 Task: In message reminders turn off Email notifications.
Action: Mouse moved to (665, 55)
Screenshot: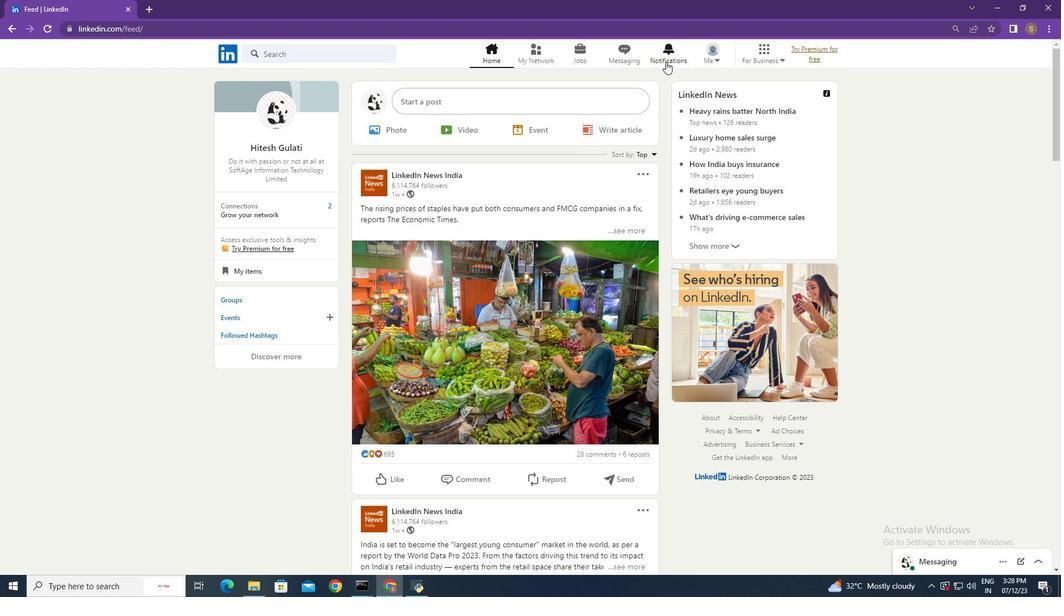 
Action: Mouse pressed left at (665, 55)
Screenshot: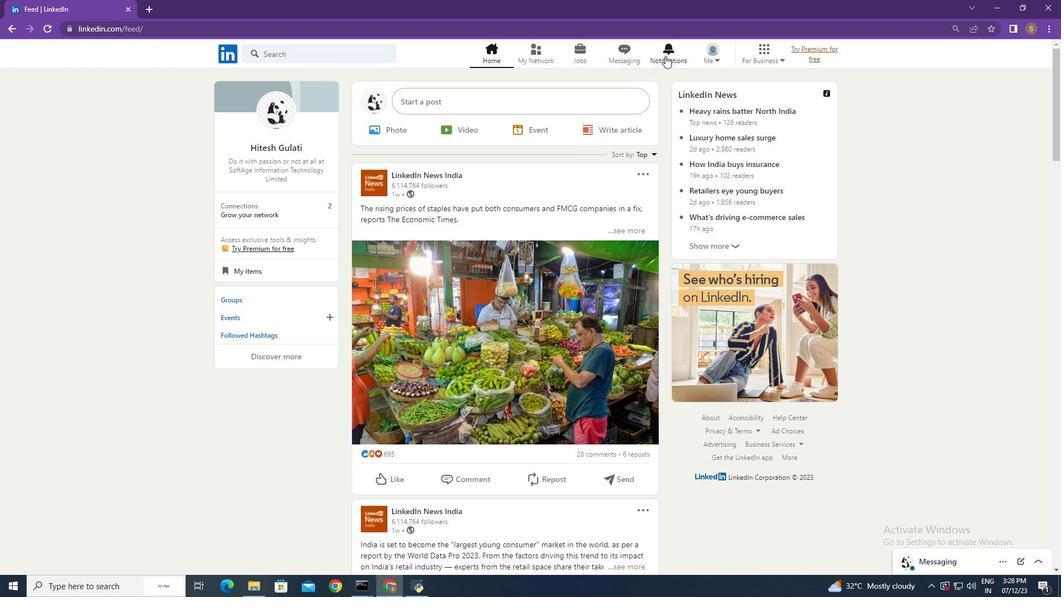 
Action: Mouse moved to (252, 126)
Screenshot: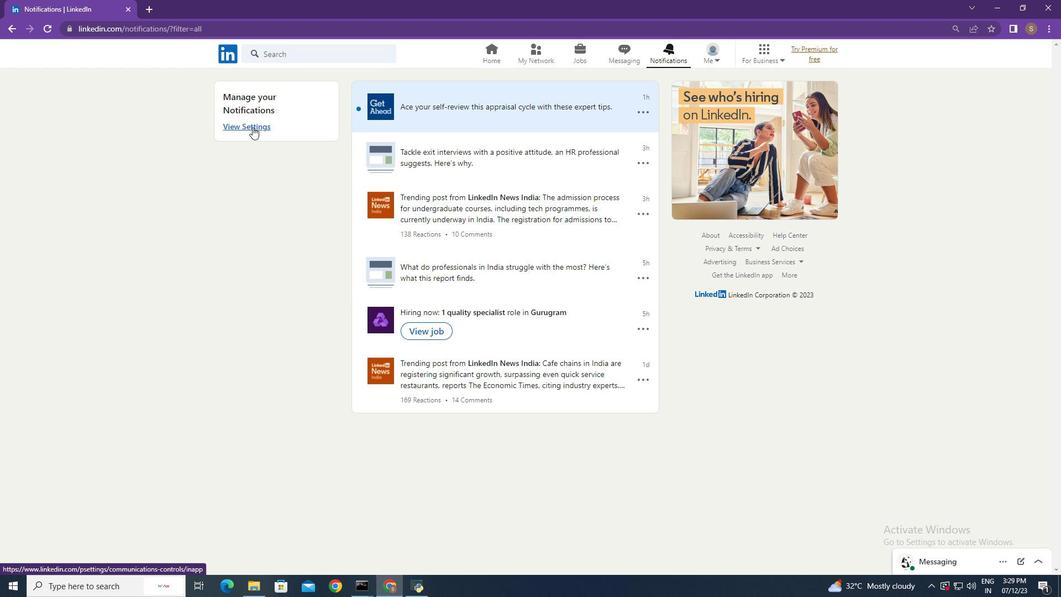 
Action: Mouse pressed left at (252, 126)
Screenshot: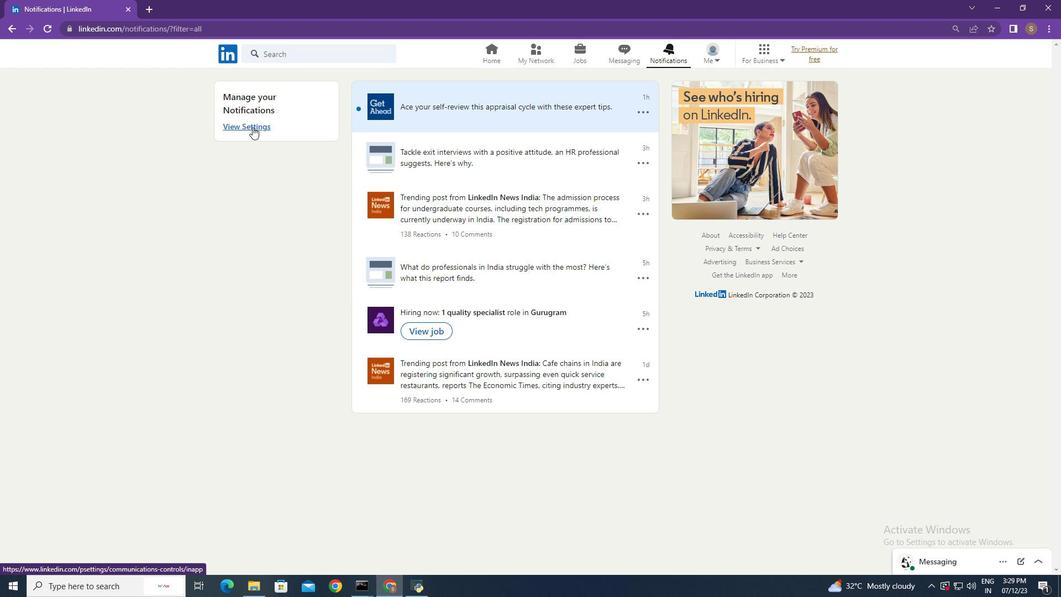 
Action: Mouse moved to (573, 282)
Screenshot: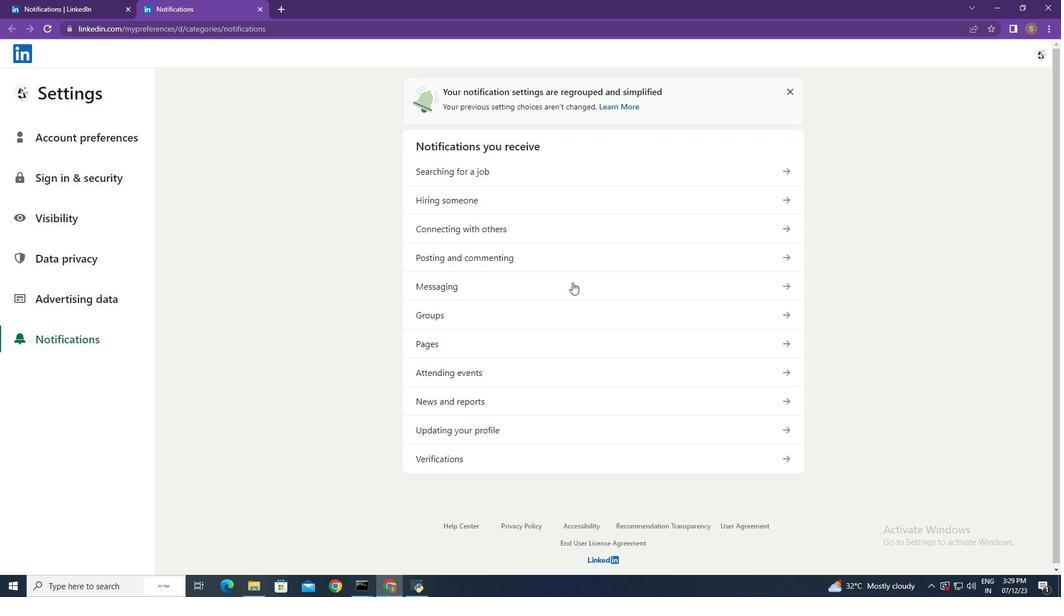 
Action: Mouse pressed left at (573, 282)
Screenshot: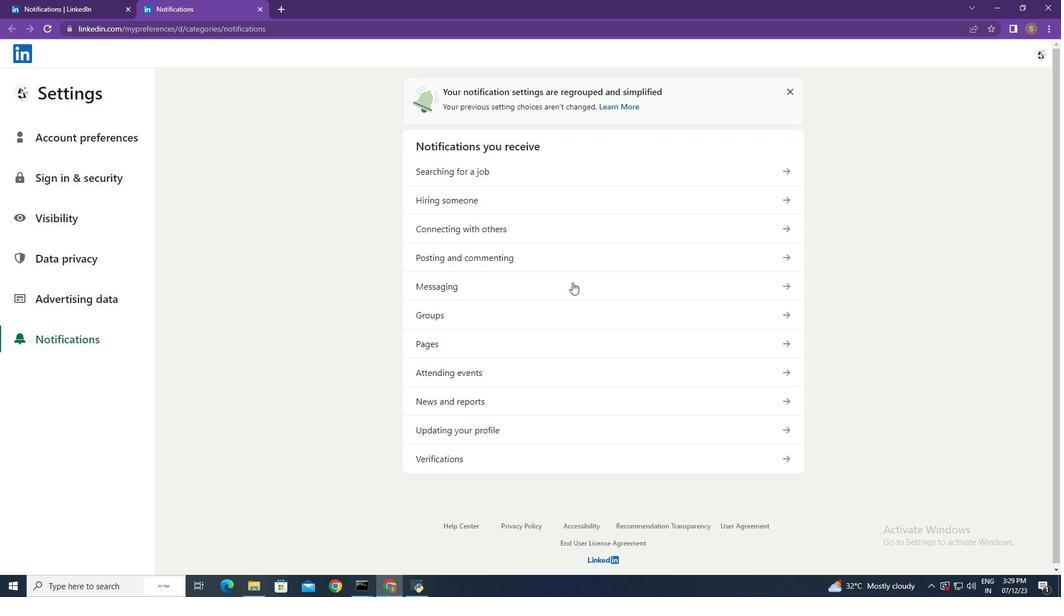 
Action: Mouse moved to (664, 196)
Screenshot: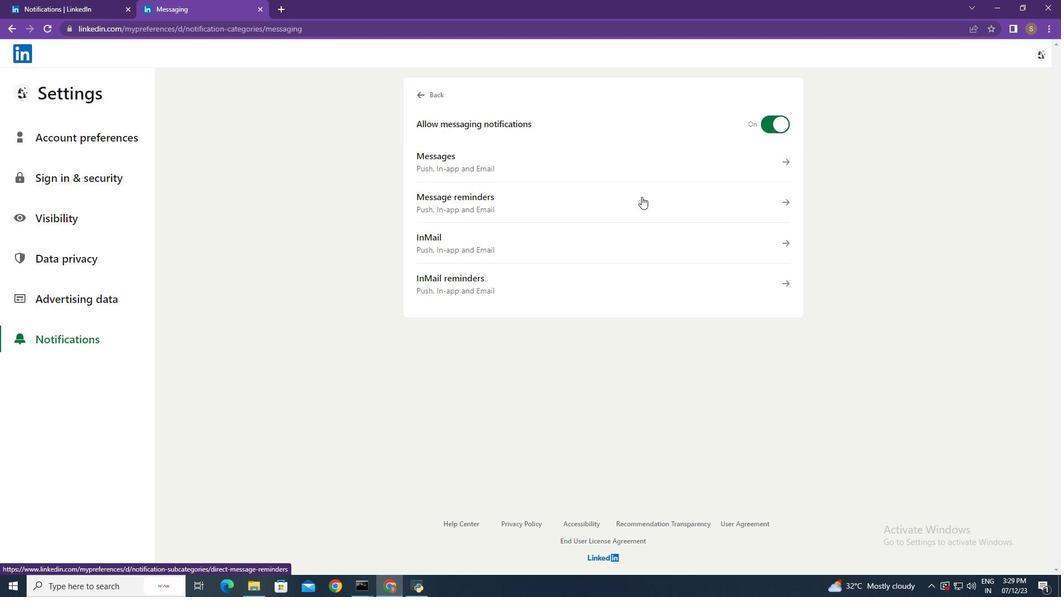
Action: Mouse pressed left at (664, 196)
Screenshot: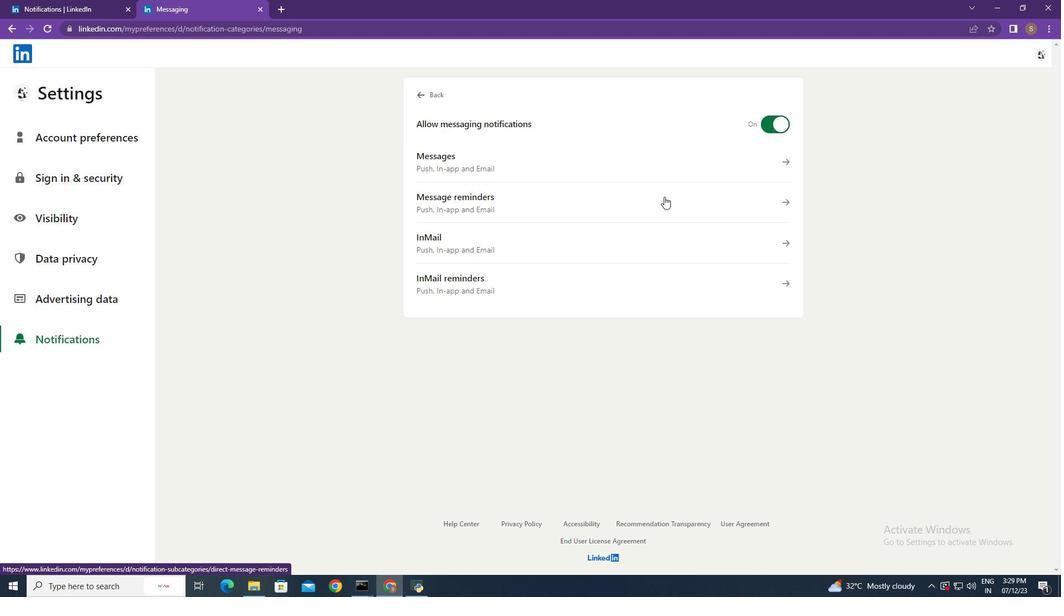 
Action: Mouse moved to (772, 278)
Screenshot: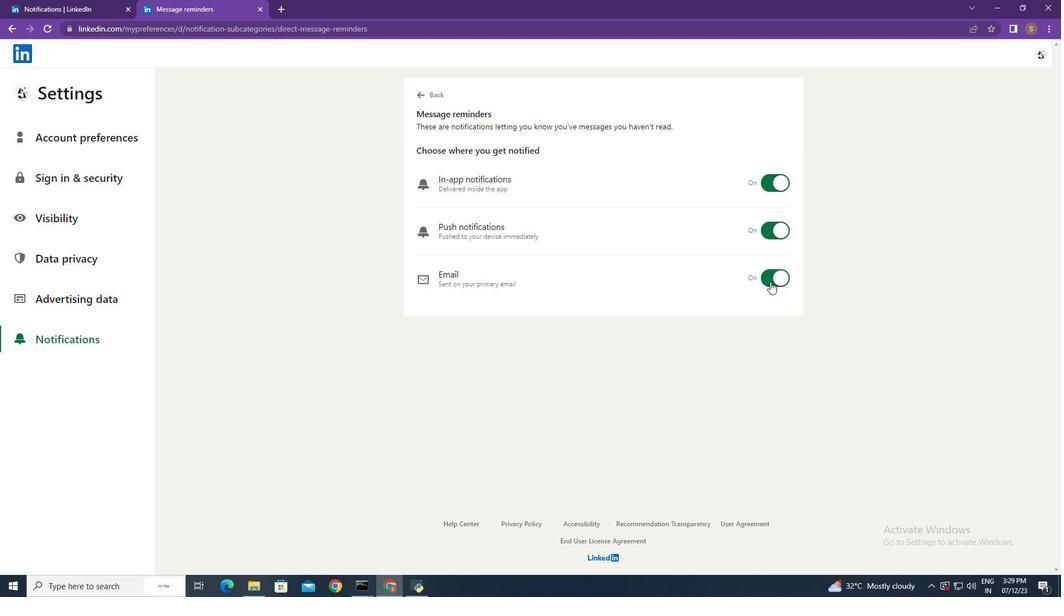 
Action: Mouse pressed left at (772, 278)
Screenshot: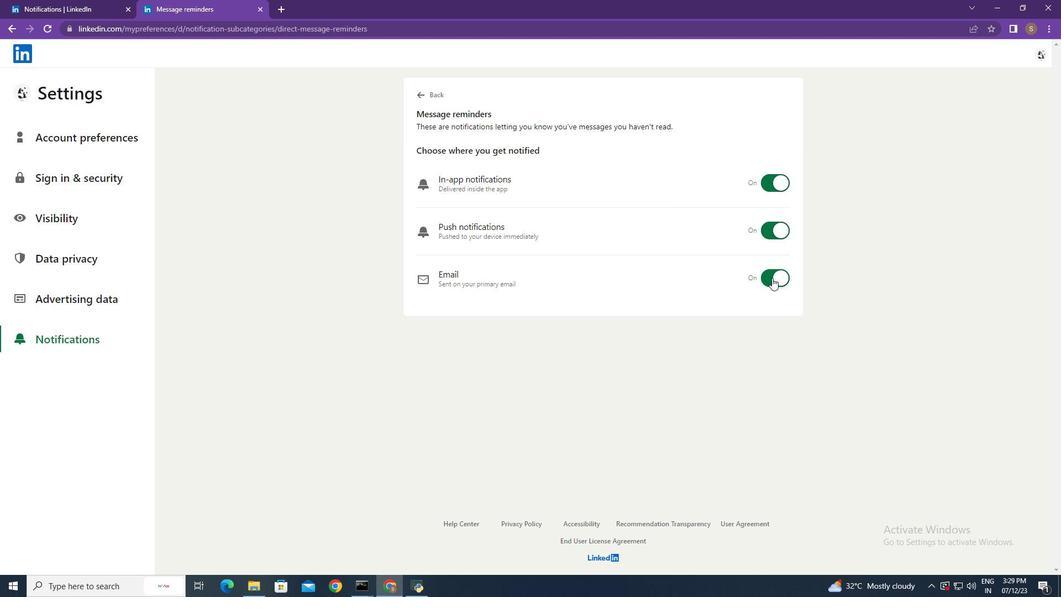 
Action: Mouse moved to (864, 231)
Screenshot: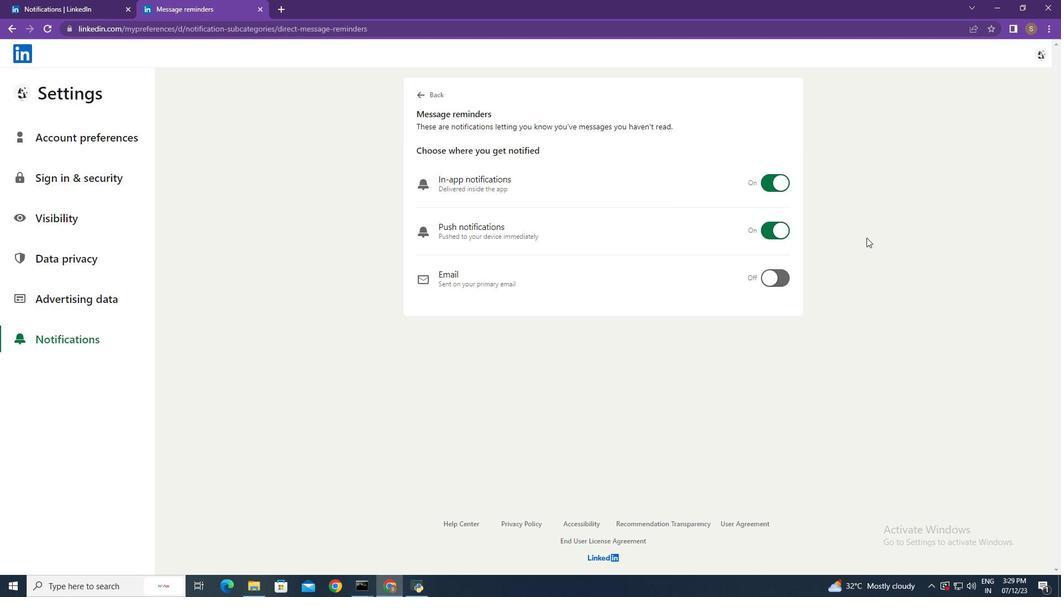 
